 Task: Add a signature Maddie Scott containing With gratitude and sincere wishes, Maddie Scott to email address softage.6@softage.net and add a folder Legal agreements
Action: Mouse moved to (99, 106)
Screenshot: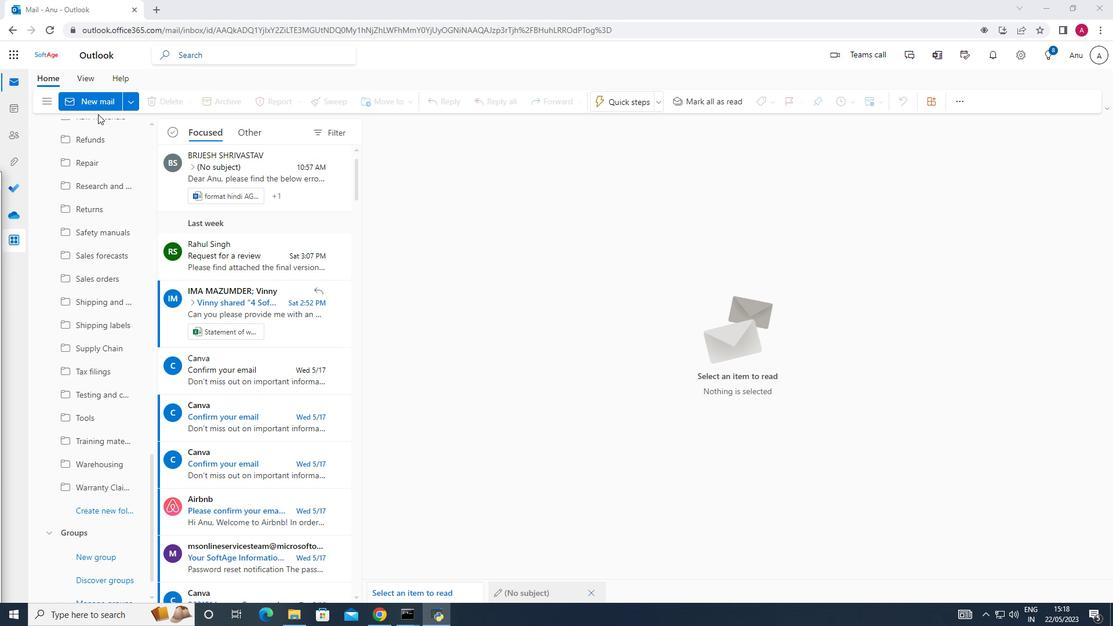 
Action: Mouse pressed left at (99, 106)
Screenshot: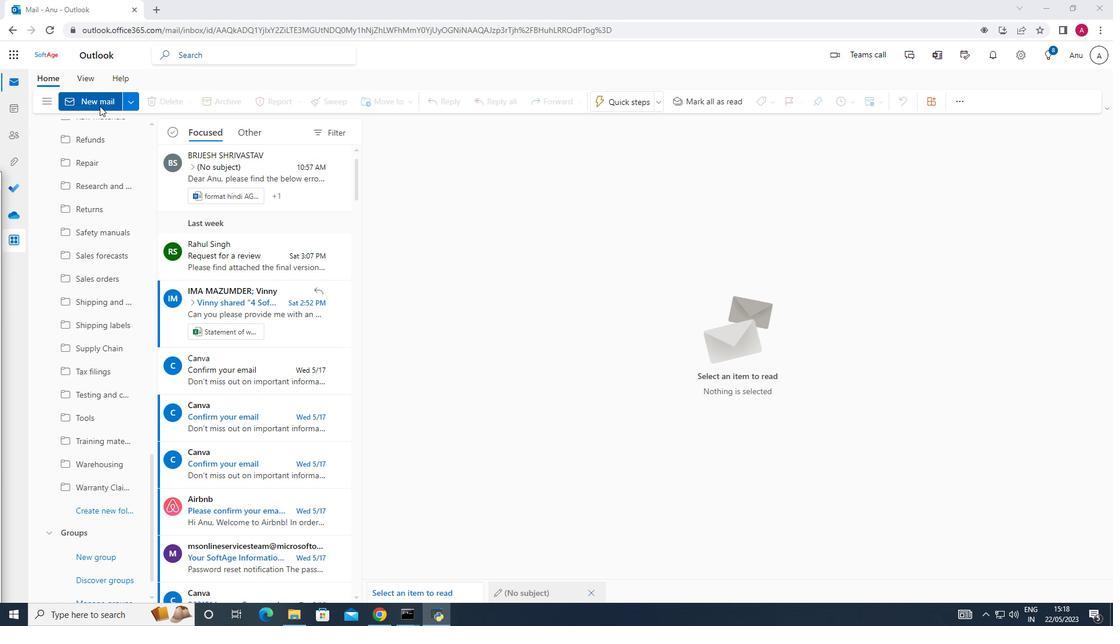 
Action: Mouse moved to (737, 103)
Screenshot: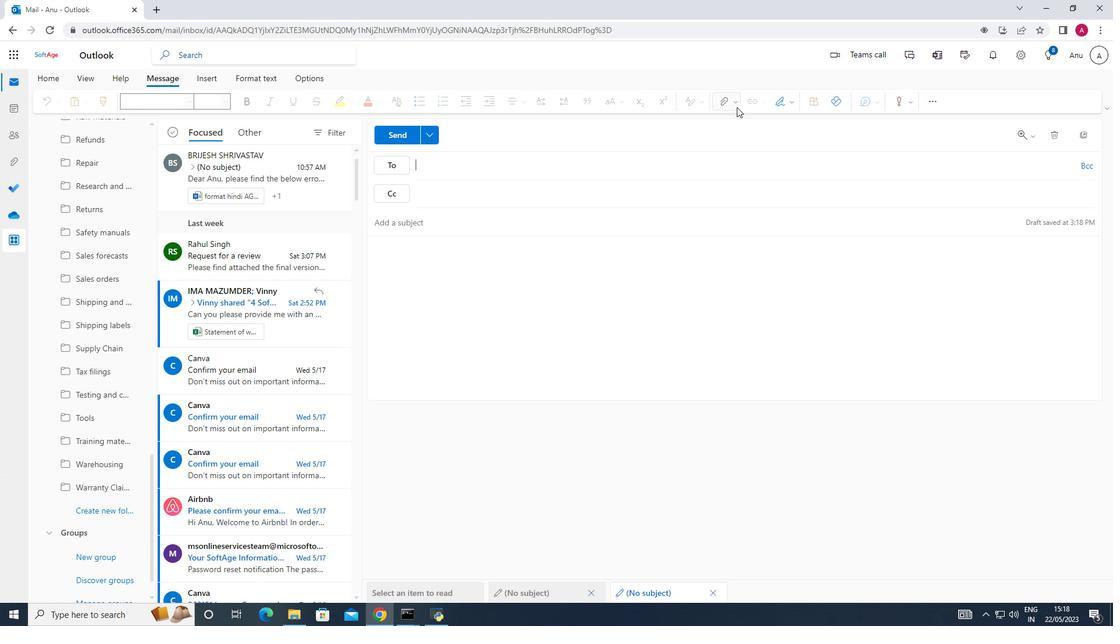 
Action: Mouse pressed left at (737, 103)
Screenshot: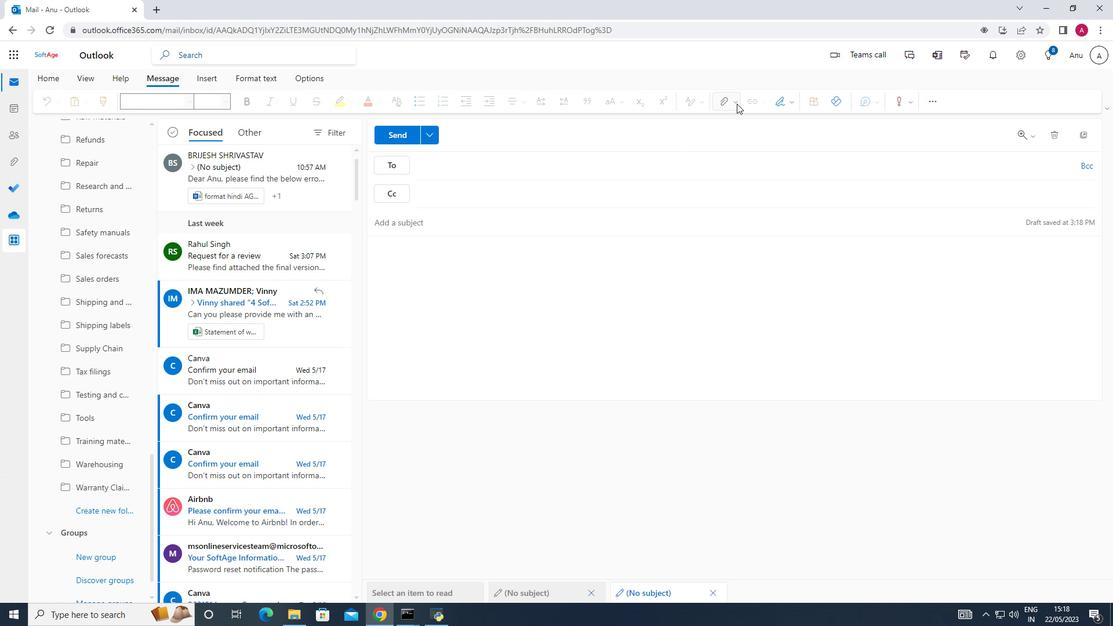 
Action: Mouse moved to (788, 103)
Screenshot: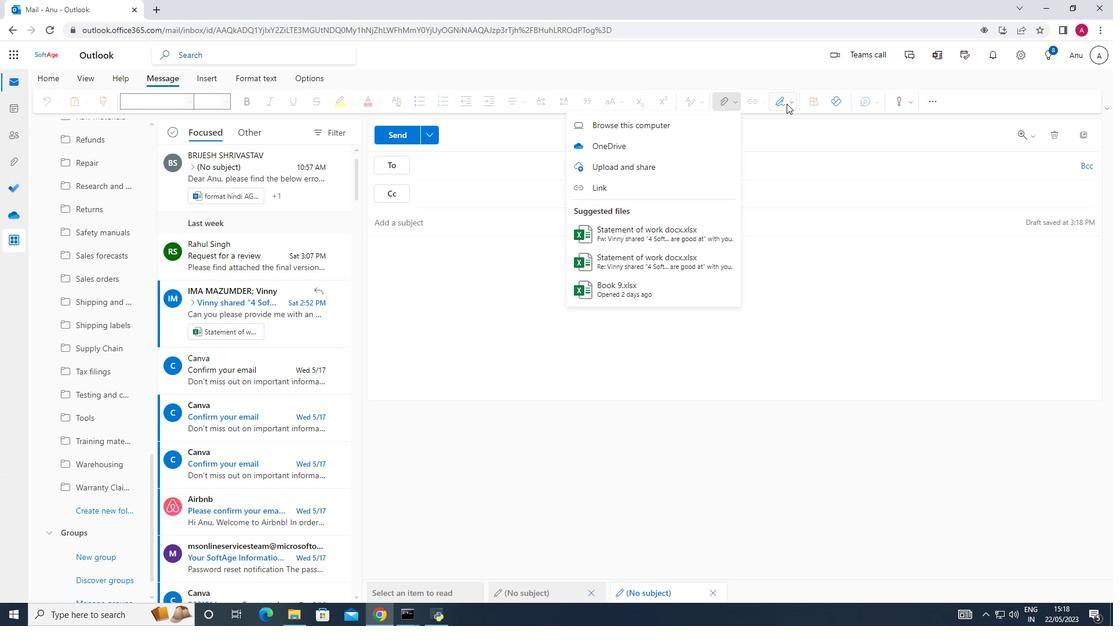 
Action: Mouse pressed left at (788, 103)
Screenshot: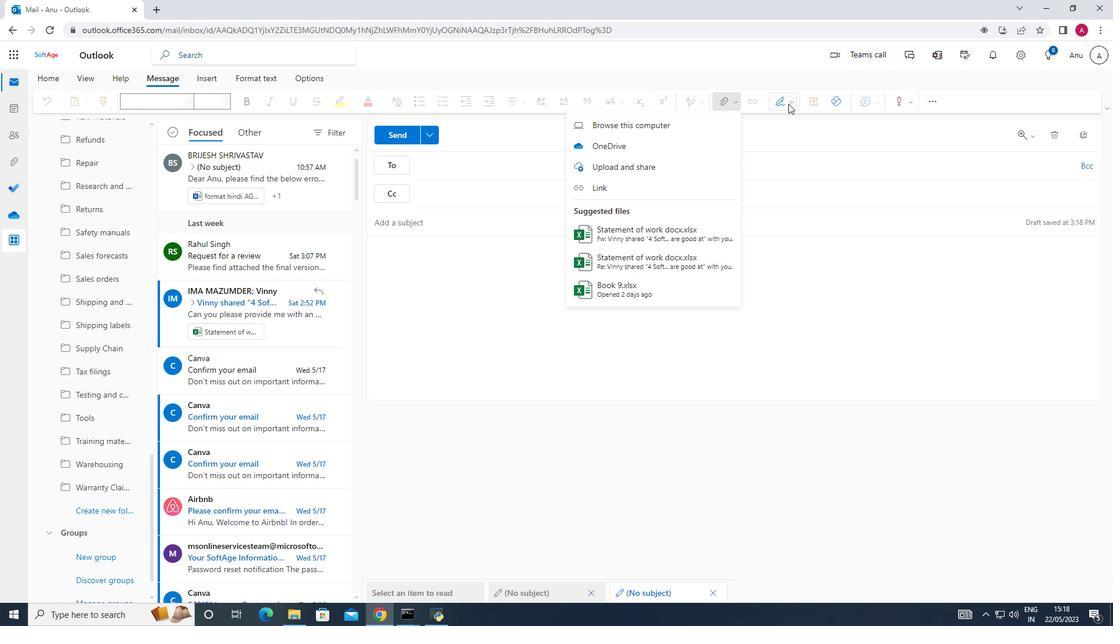 
Action: Mouse moved to (765, 150)
Screenshot: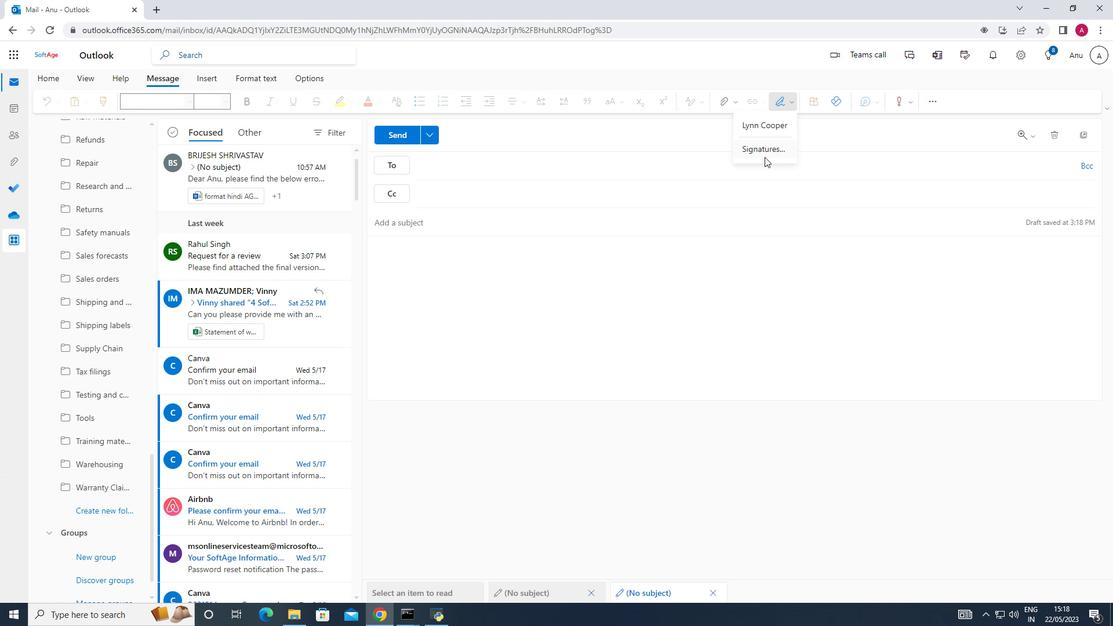 
Action: Mouse pressed left at (765, 150)
Screenshot: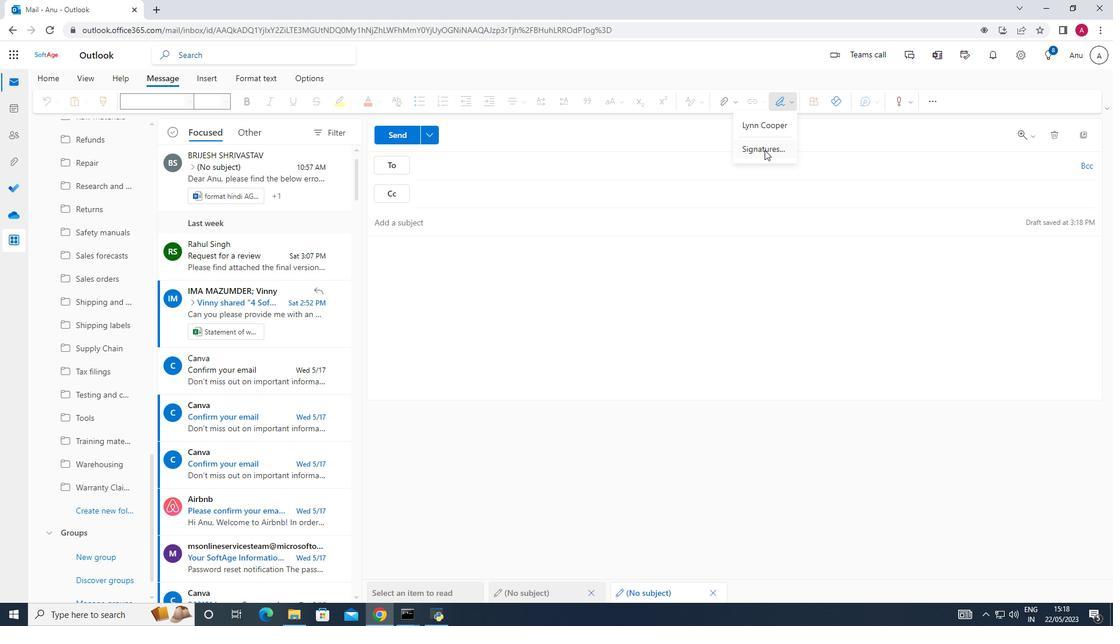 
Action: Mouse moved to (787, 197)
Screenshot: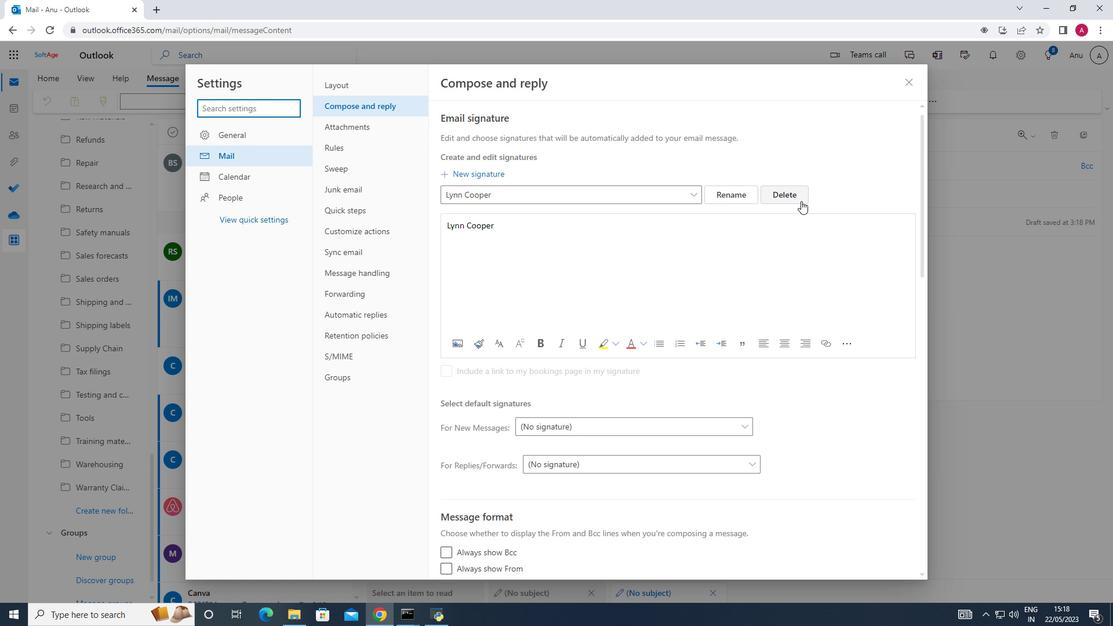 
Action: Mouse pressed left at (787, 197)
Screenshot: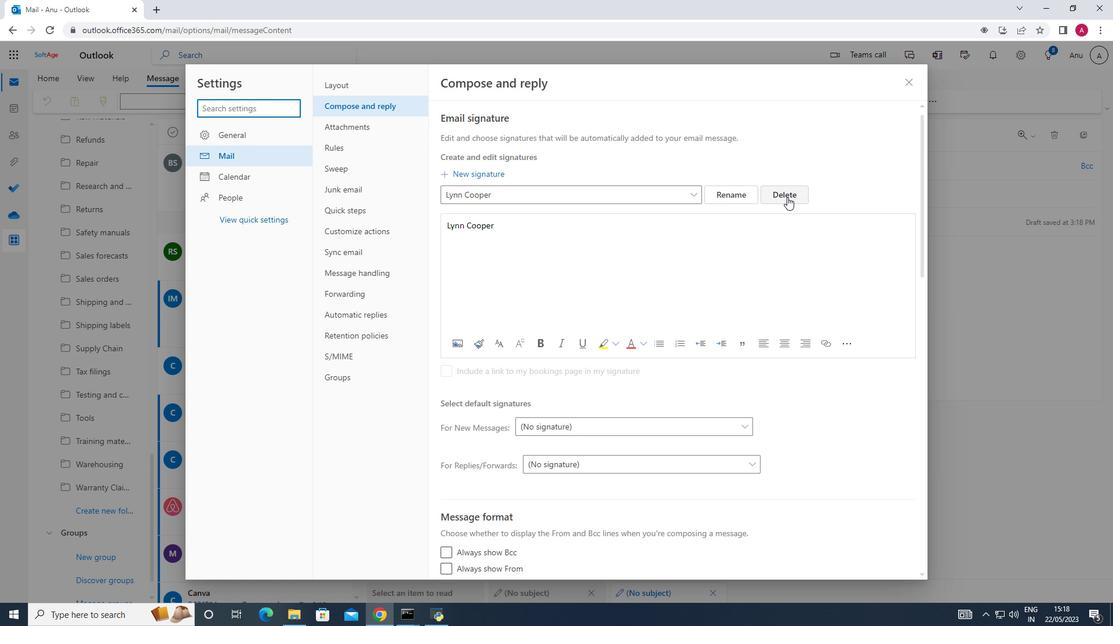 
Action: Mouse moved to (498, 193)
Screenshot: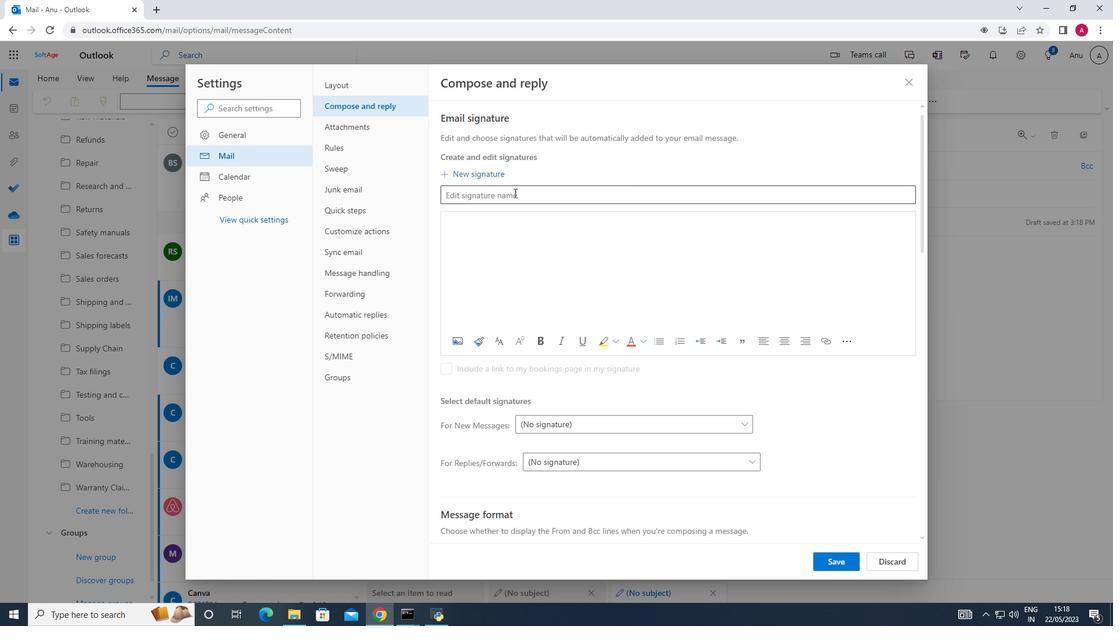 
Action: Mouse pressed left at (498, 193)
Screenshot: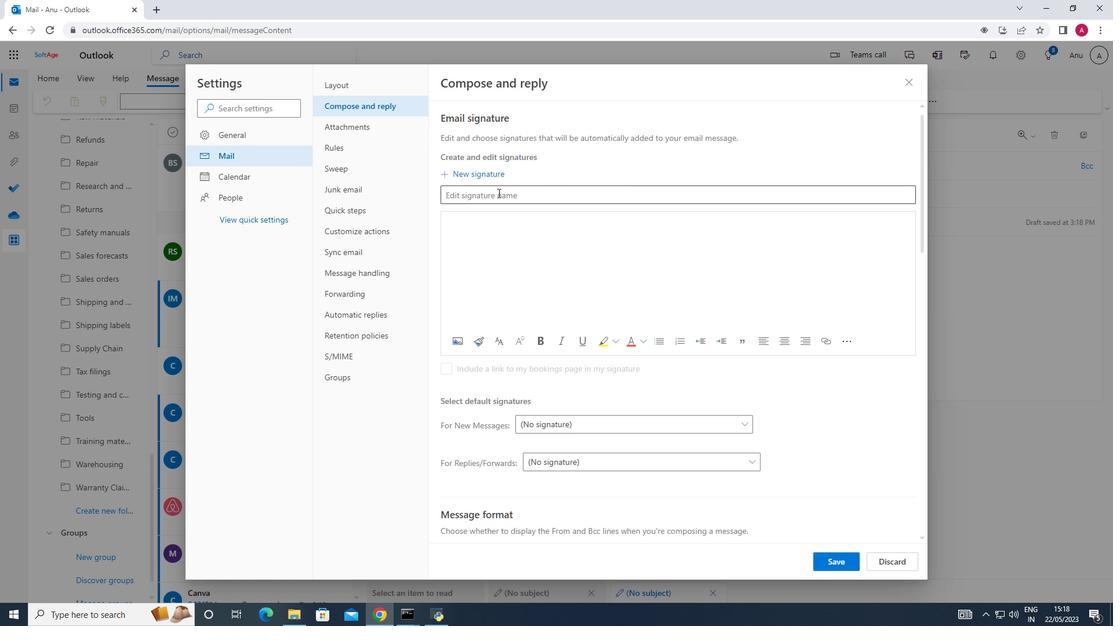 
Action: Key pressed <Key.shift_r><Key.shift_r>Maddie<Key.space><Key.shift>Scott
Screenshot: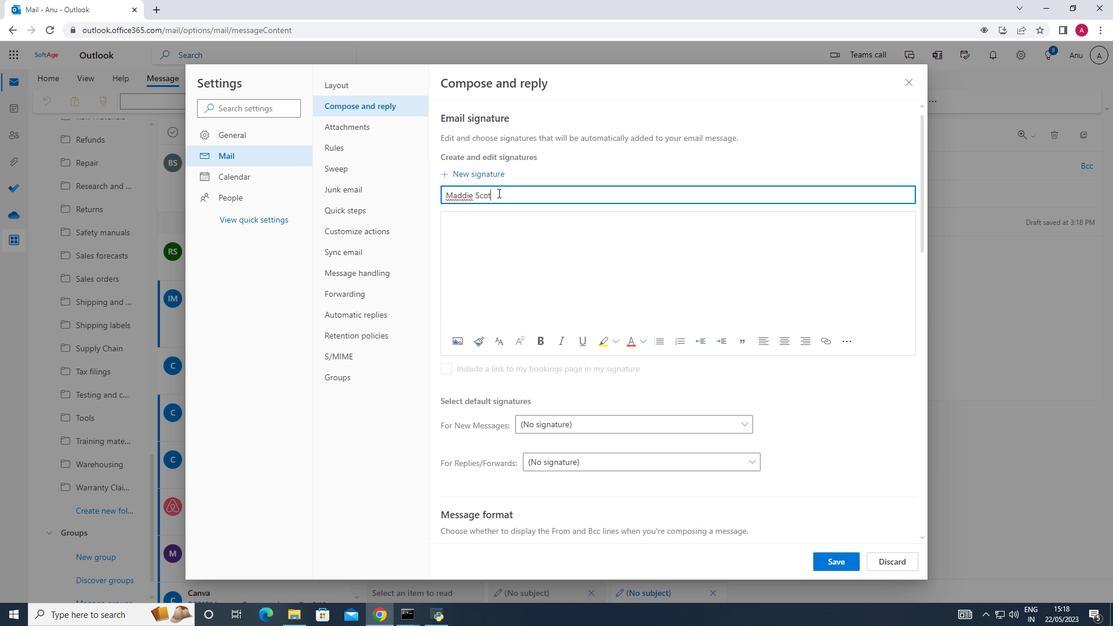 
Action: Mouse moved to (475, 214)
Screenshot: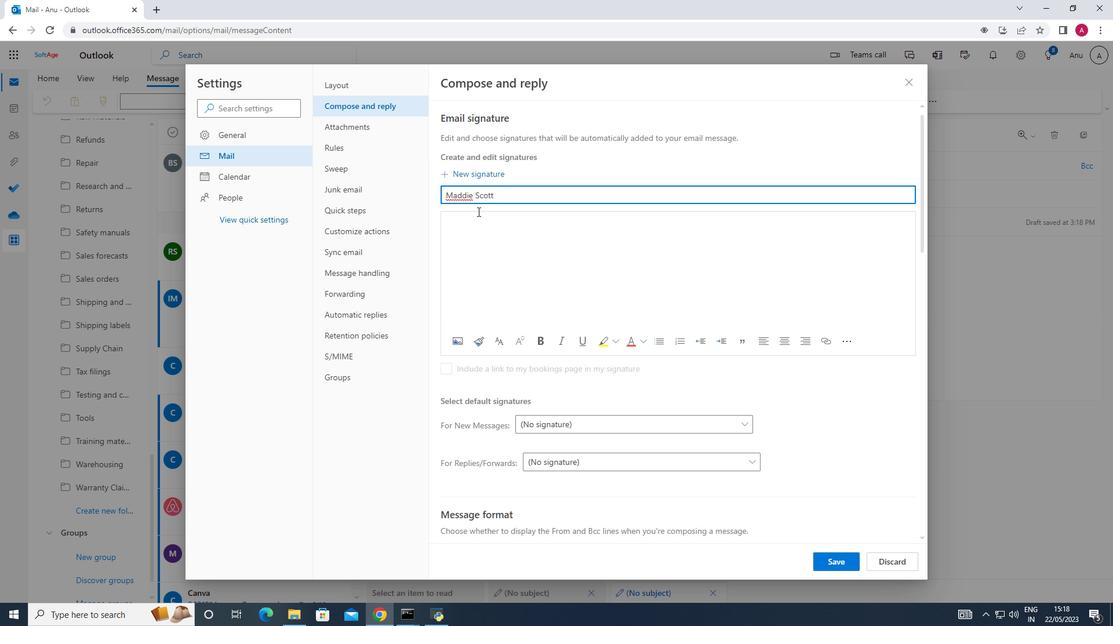 
Action: Mouse pressed left at (475, 214)
Screenshot: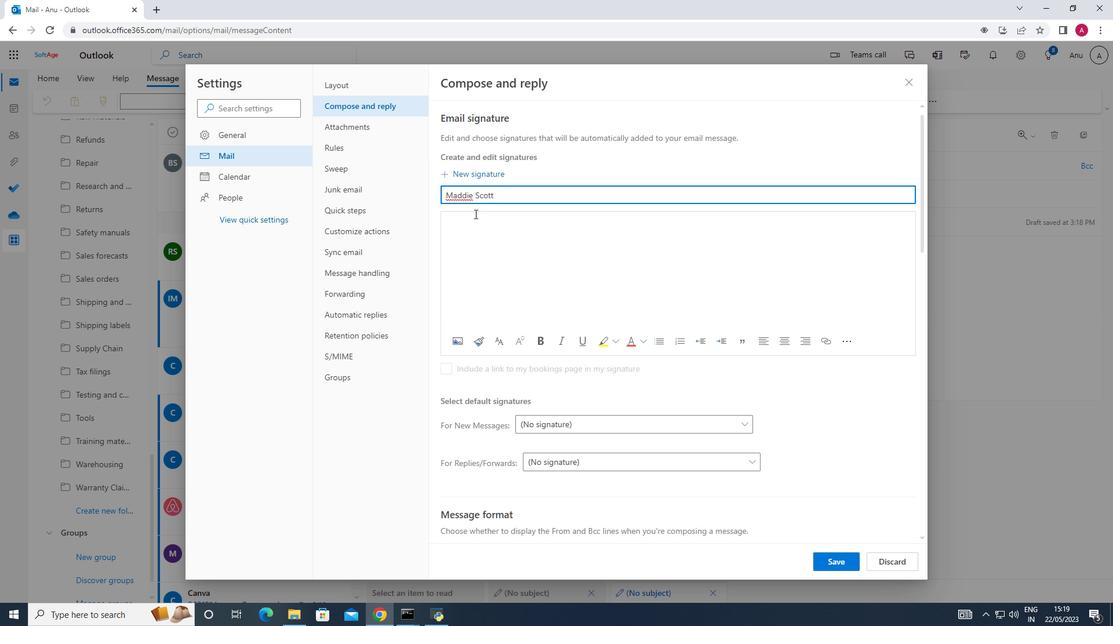 
Action: Key pressed <Key.shift_r>Maddie<Key.space><Key.shift><Key.shift><Key.shift>Scott
Screenshot: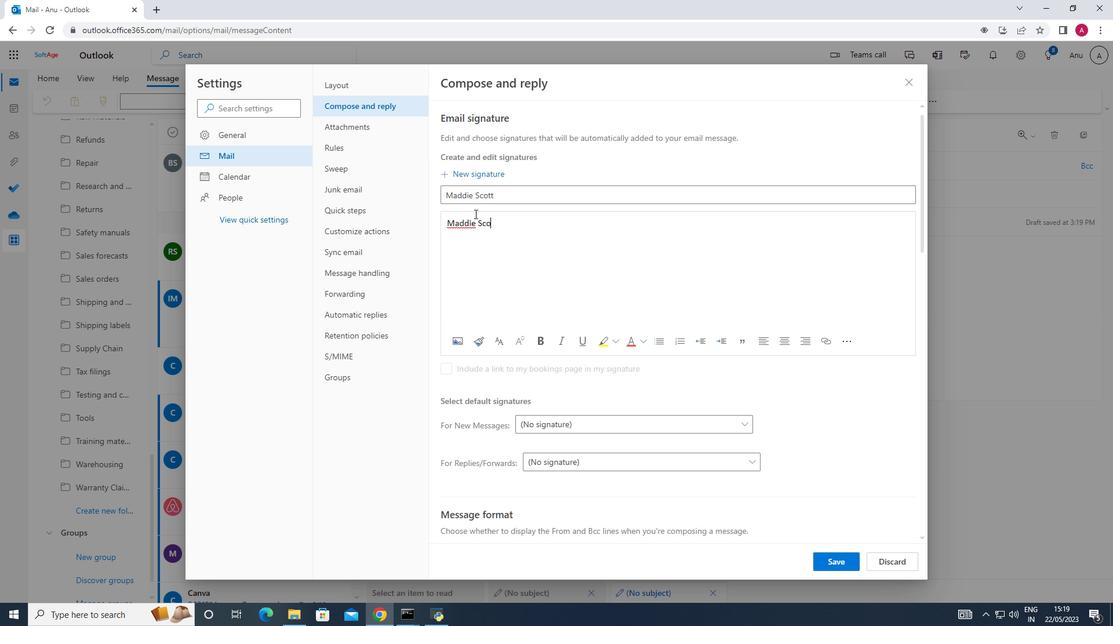 
Action: Mouse moved to (848, 563)
Screenshot: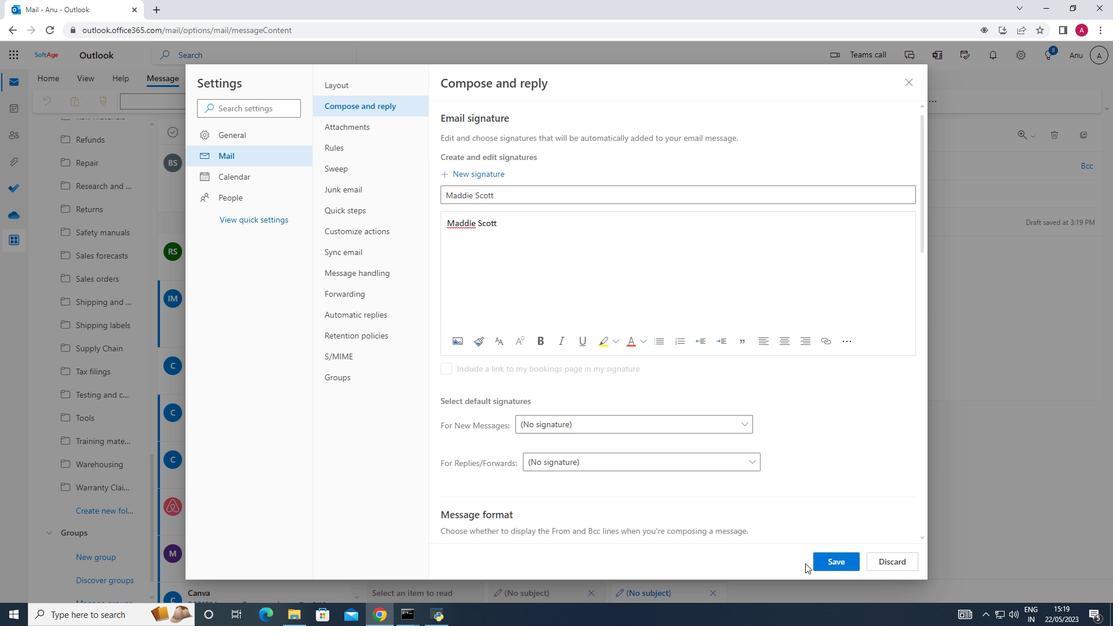 
Action: Mouse pressed left at (848, 563)
Screenshot: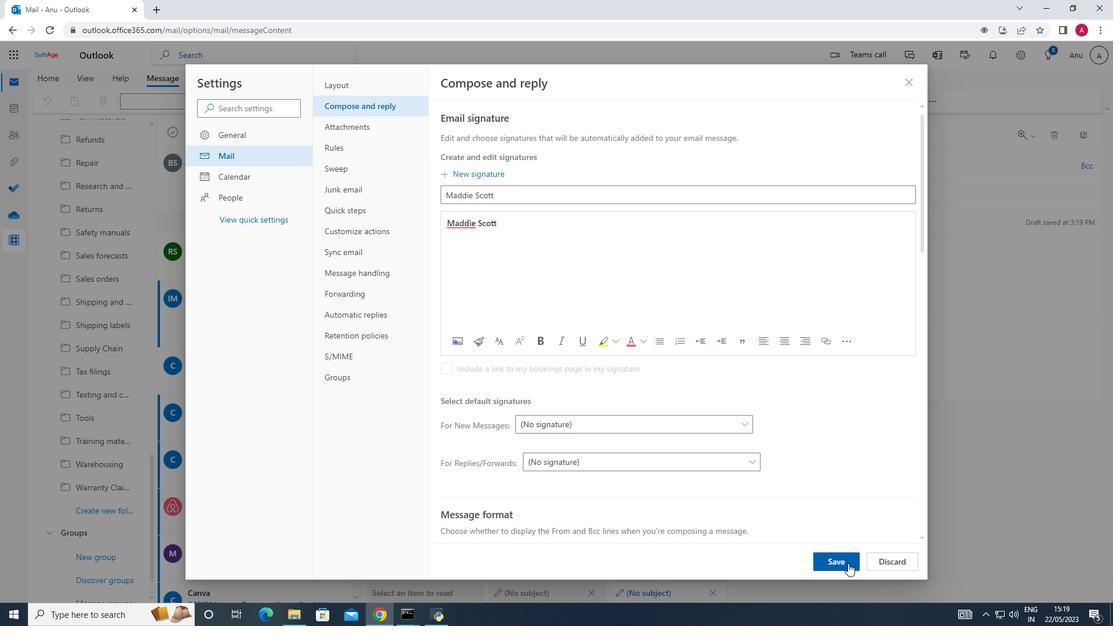 
Action: Mouse moved to (909, 74)
Screenshot: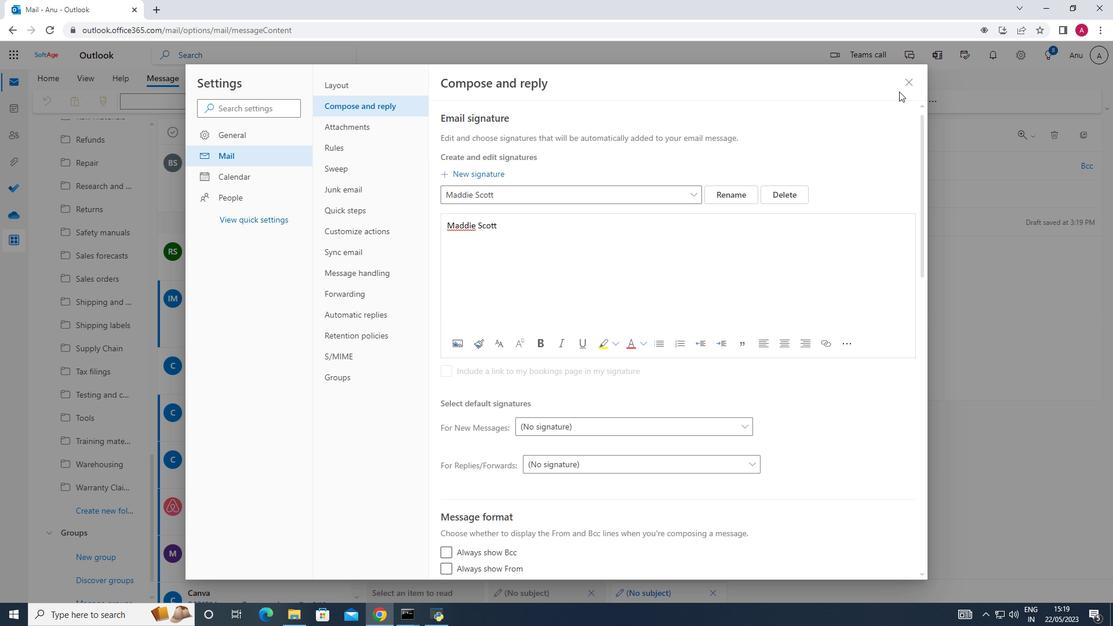 
Action: Mouse pressed left at (909, 74)
Screenshot: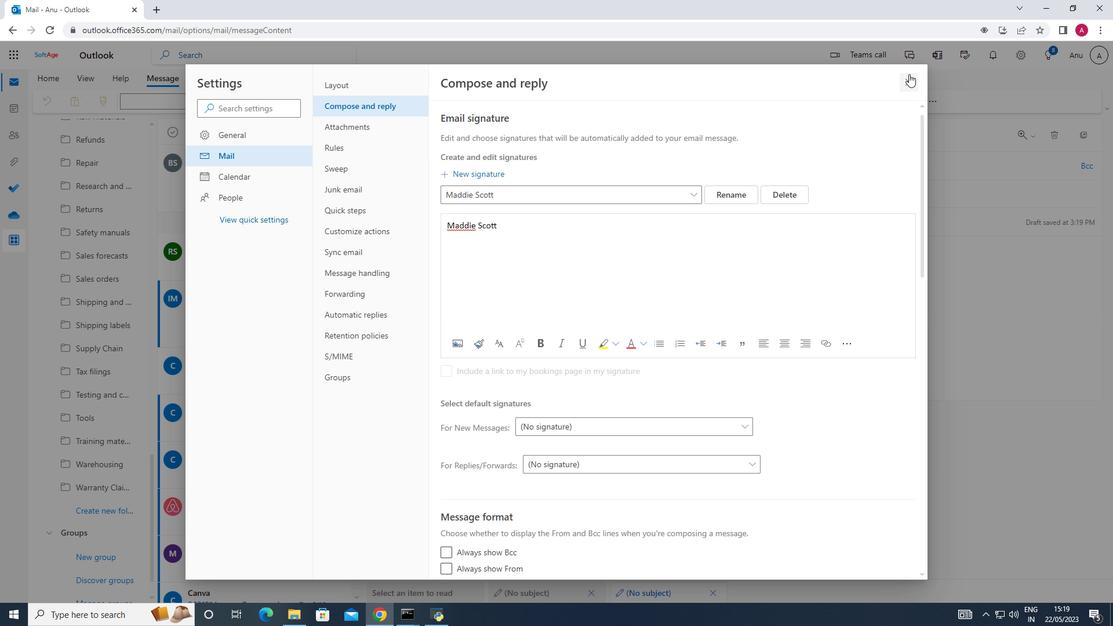 
Action: Mouse moved to (794, 100)
Screenshot: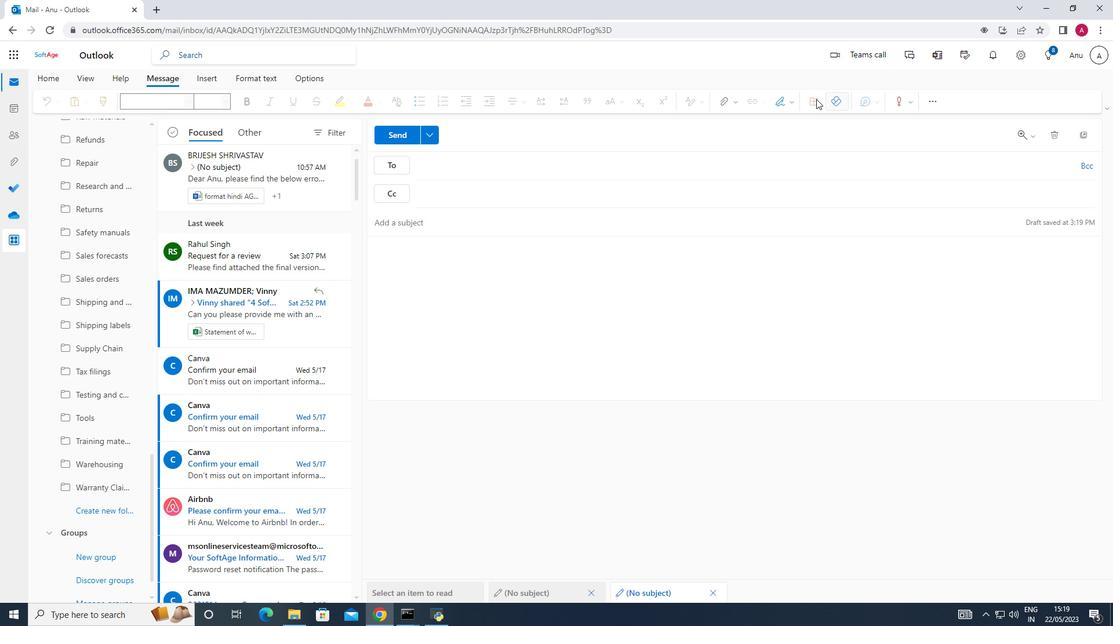 
Action: Mouse pressed left at (794, 100)
Screenshot: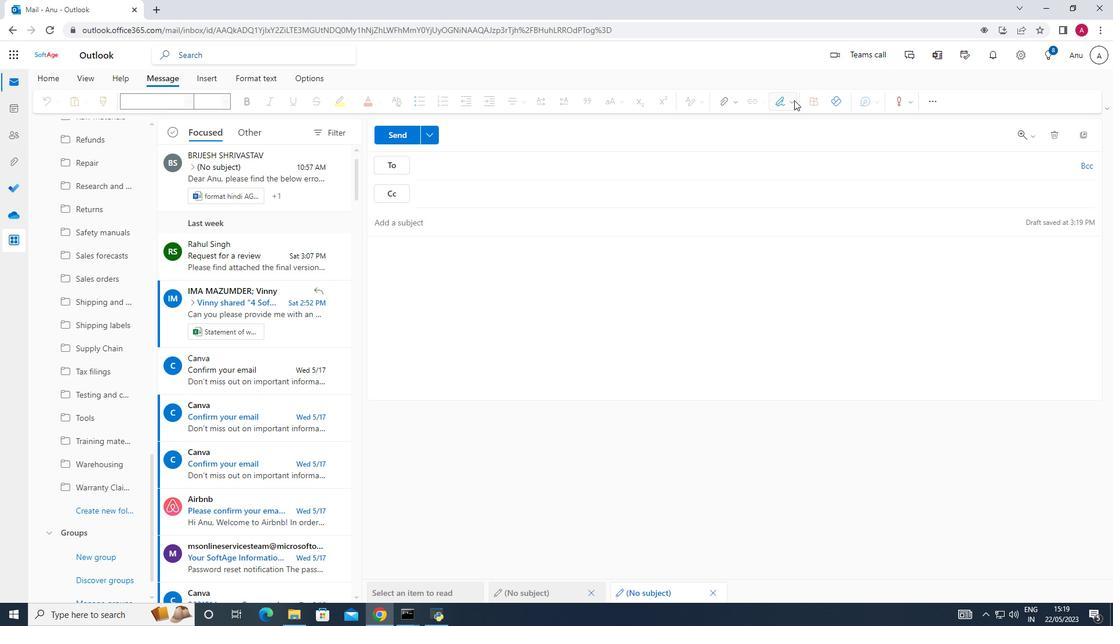 
Action: Mouse moved to (778, 126)
Screenshot: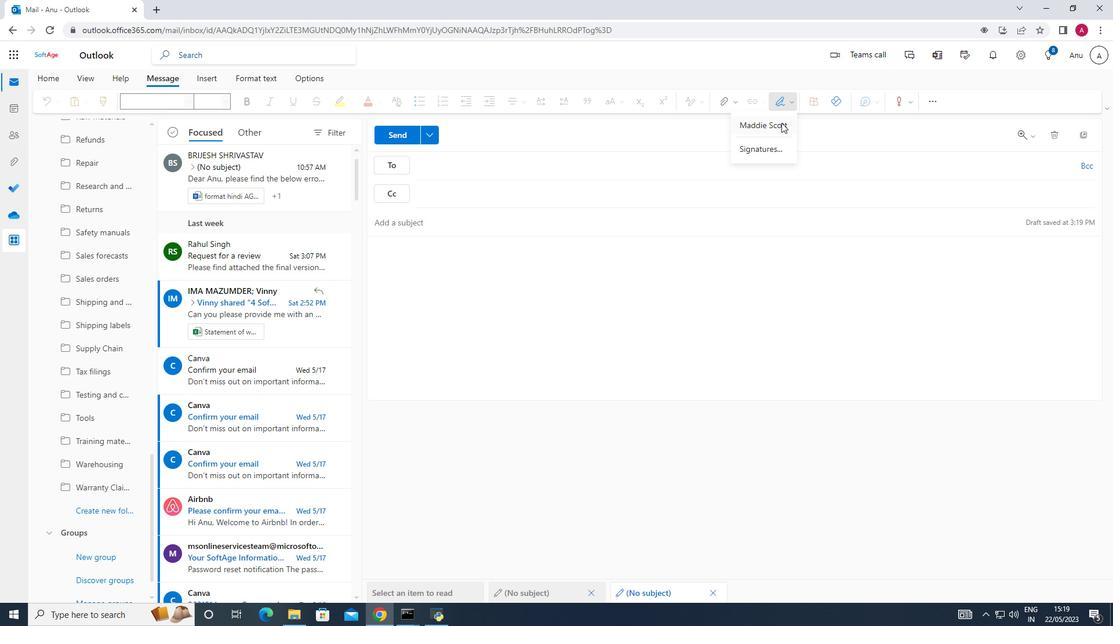 
Action: Mouse pressed left at (778, 126)
Screenshot: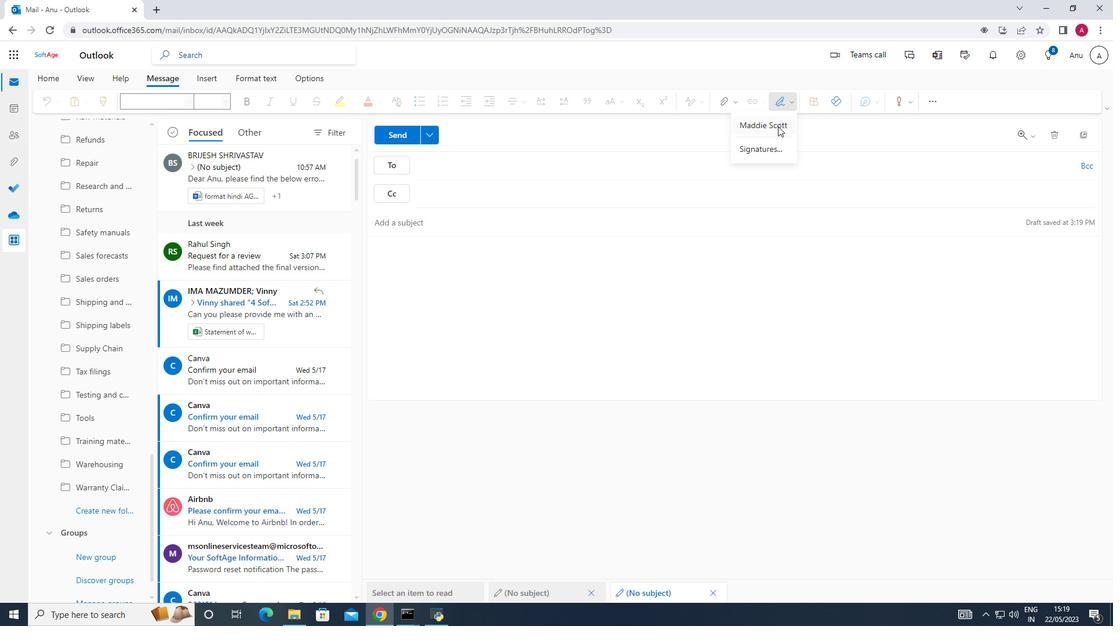 
Action: Mouse moved to (534, 198)
Screenshot: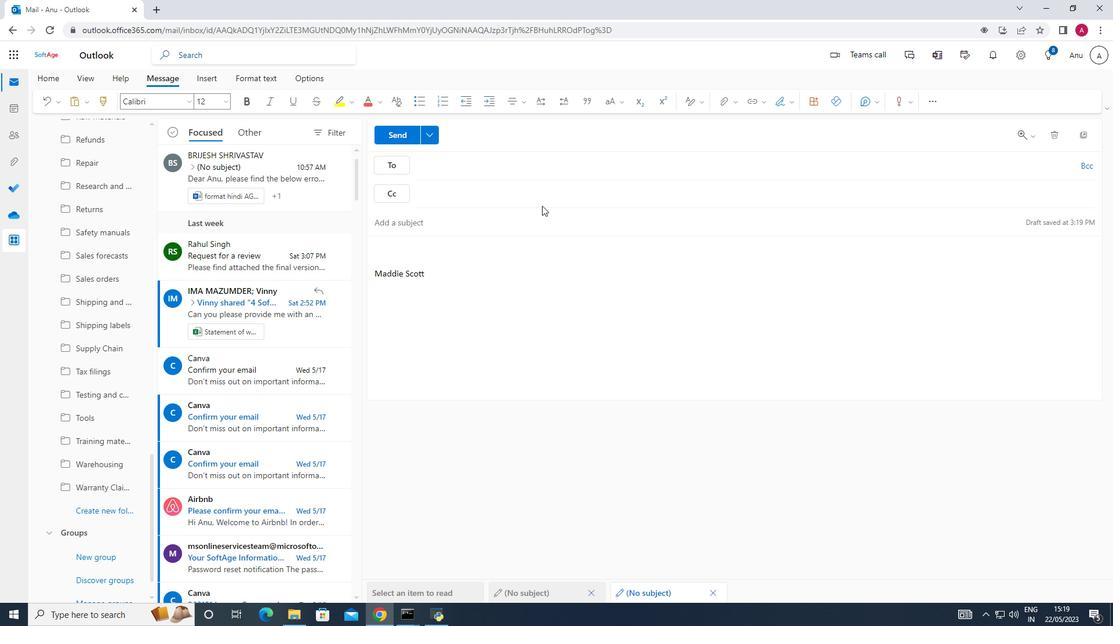 
Action: Key pressed <Key.shift><Key.shift><Key.shift><Key.shift><Key.shift><Key.shift><Key.shift><Key.shift><Key.shift><Key.shift><Key.shift><Key.shift><Key.shift><Key.shift><Key.shift><Key.shift><Key.shift><Key.shift><Key.shift><Key.shift><Key.shift><Key.shift><Key.shift><Key.shift><Key.shift><Key.shift><Key.shift><Key.shift><Key.shift><Key.shift><Key.shift>G<Key.backspace>gratitude<Key.space>and<Key.space>sincere<Key.space>wishes.
Screenshot: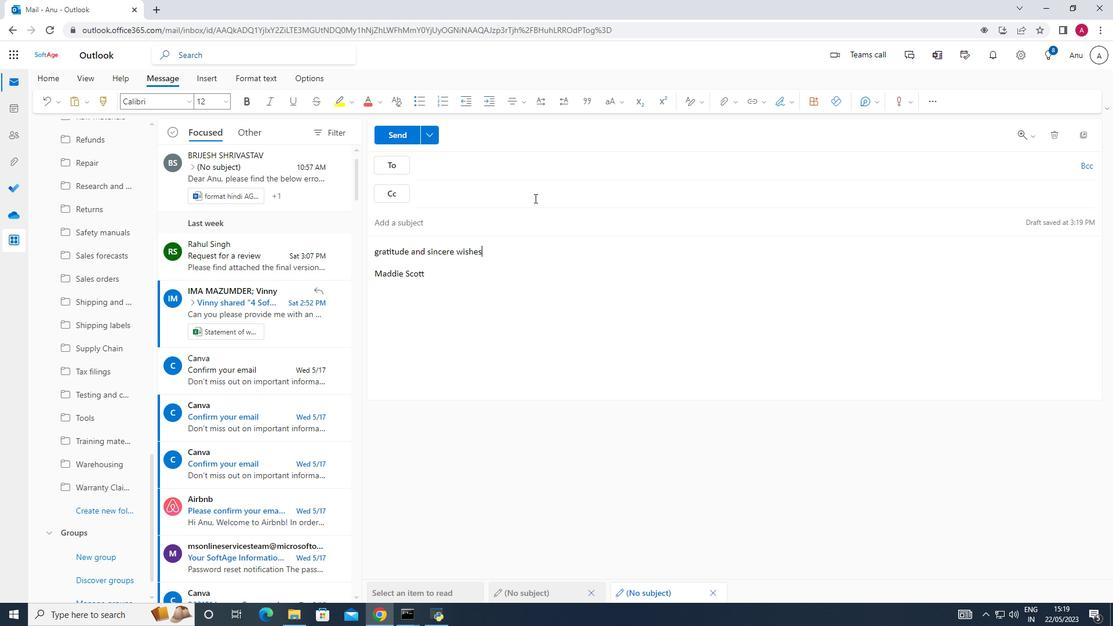 
Action: Mouse moved to (426, 165)
Screenshot: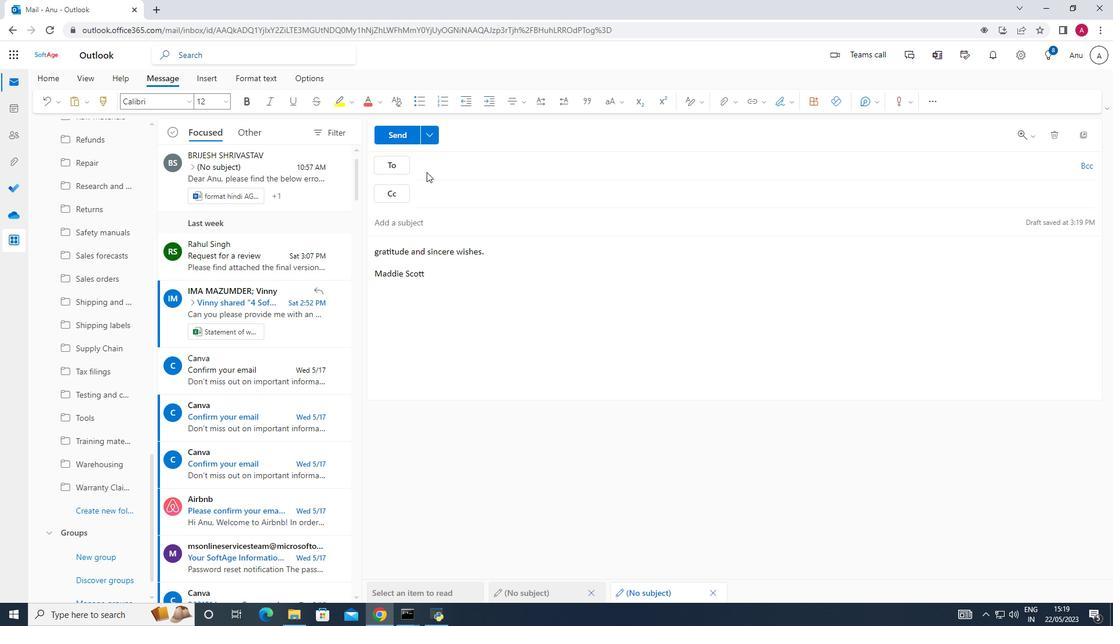 
Action: Mouse pressed left at (426, 165)
Screenshot: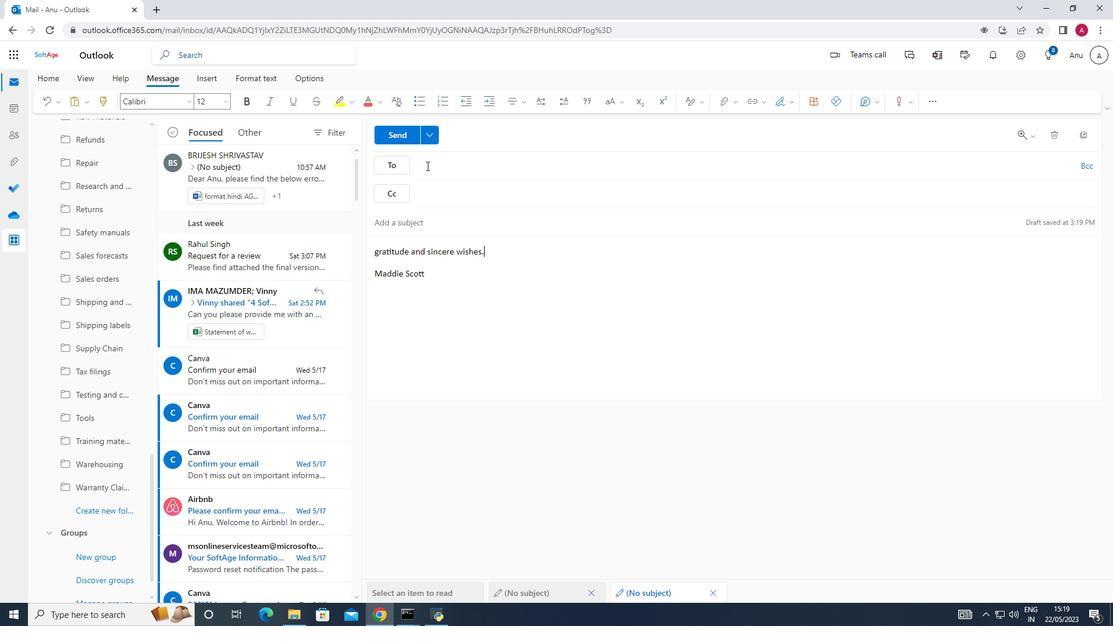 
Action: Key pressed softge.6<Key.shift>@softage,<Key.backspace>.<Key.backspace><Key.backspace><Key.backspace>softage
Screenshot: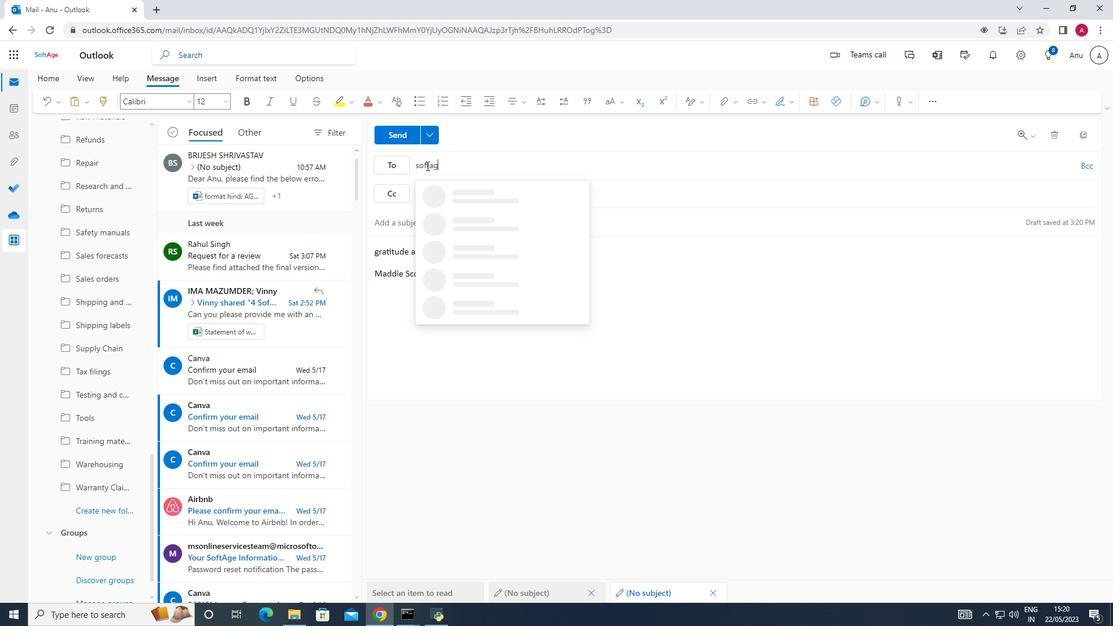 
Action: Mouse moved to (484, 201)
Screenshot: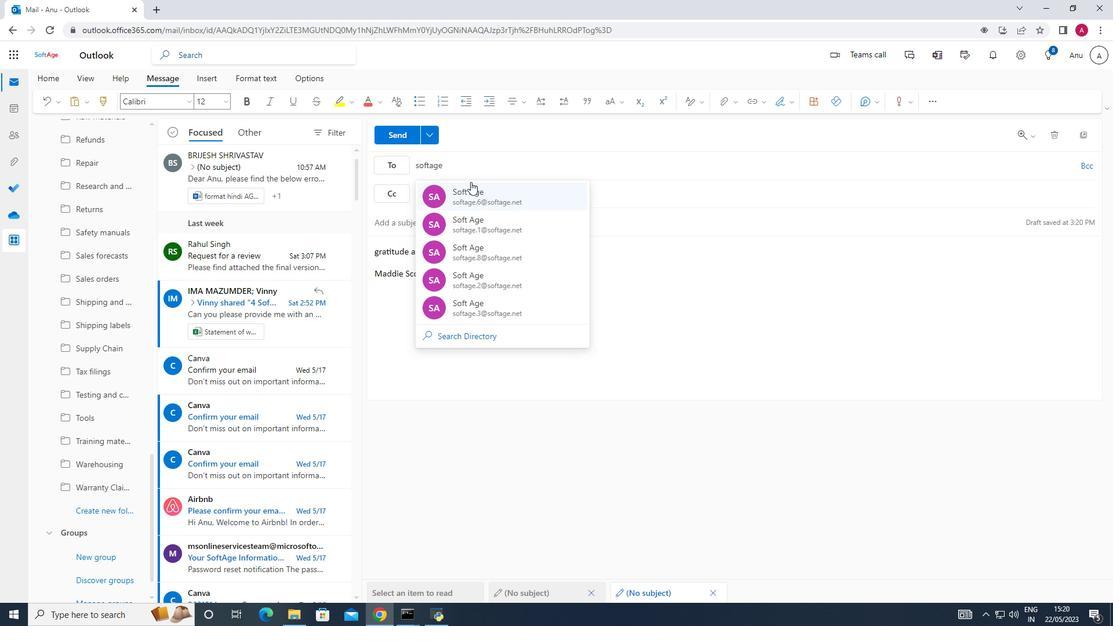 
Action: Mouse pressed left at (484, 201)
Screenshot: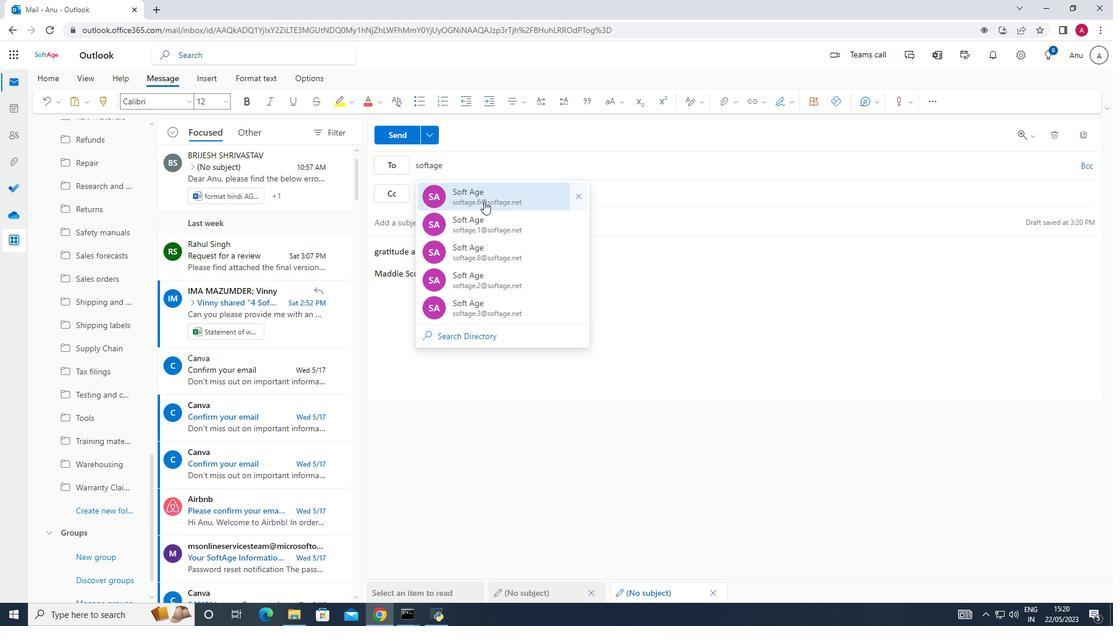 
Action: Mouse moved to (116, 504)
Screenshot: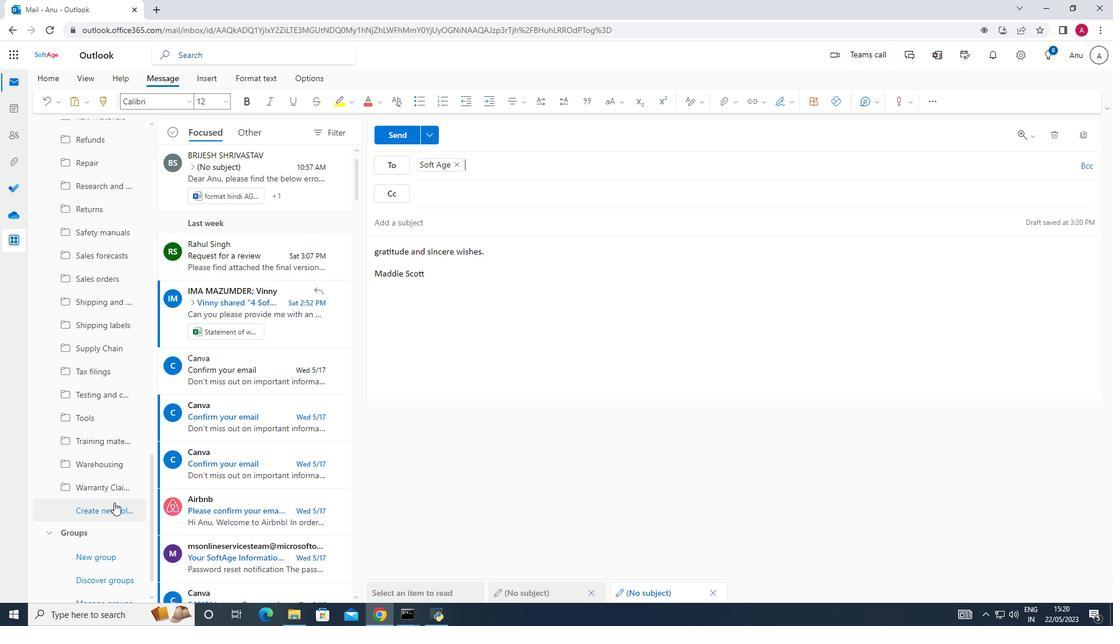 
Action: Mouse pressed left at (116, 504)
Screenshot: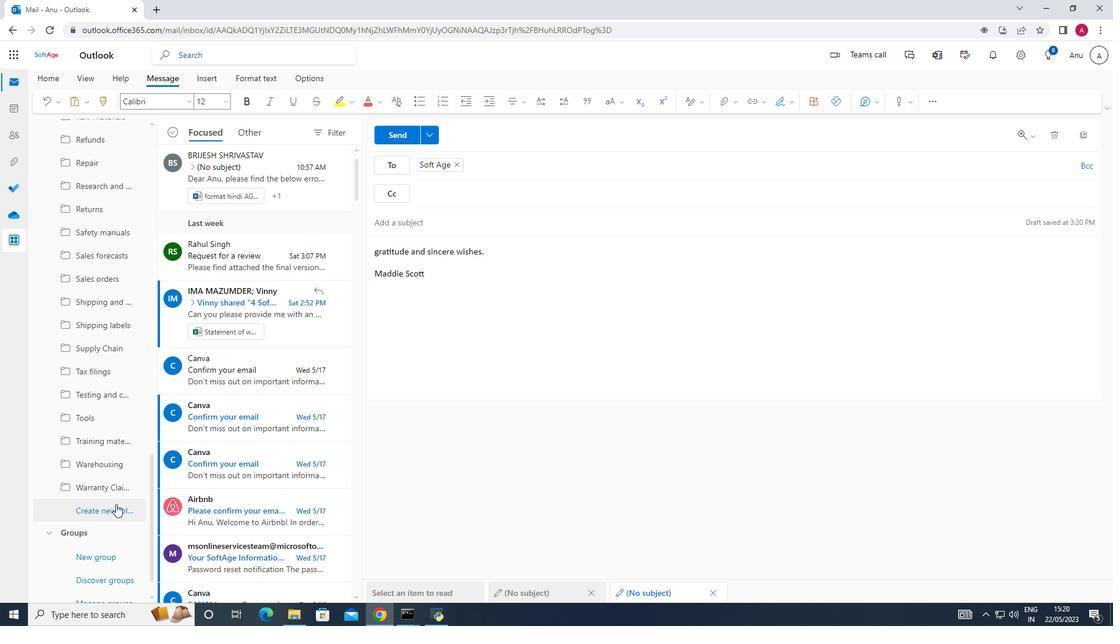 
Action: Mouse moved to (101, 510)
Screenshot: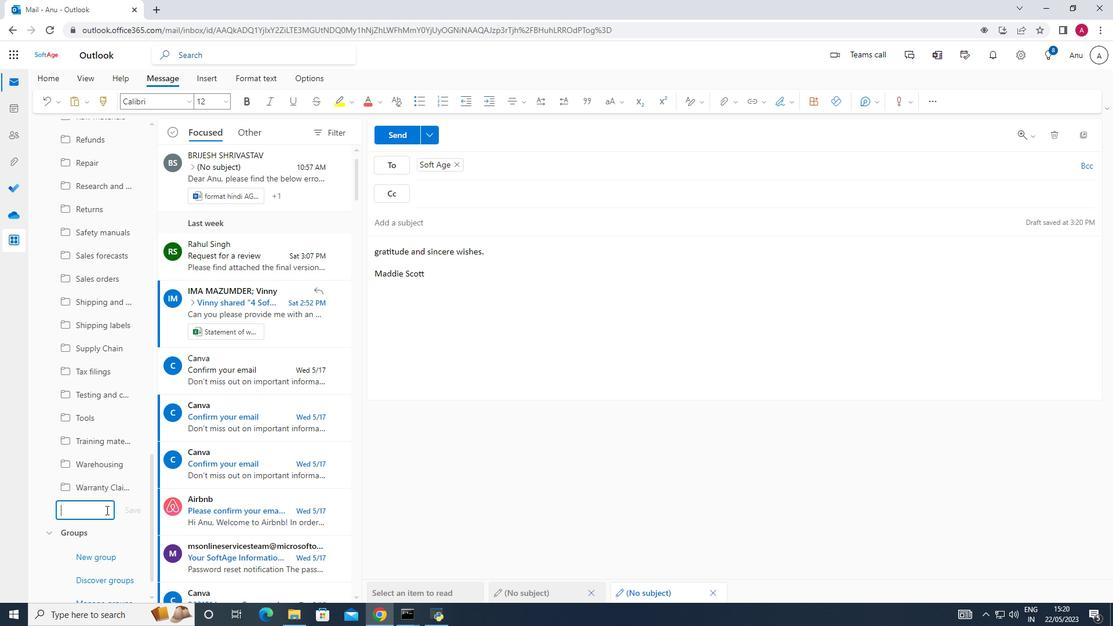 
Action: Key pressed <Key.shift_r>Legal<Key.space>agreements
Screenshot: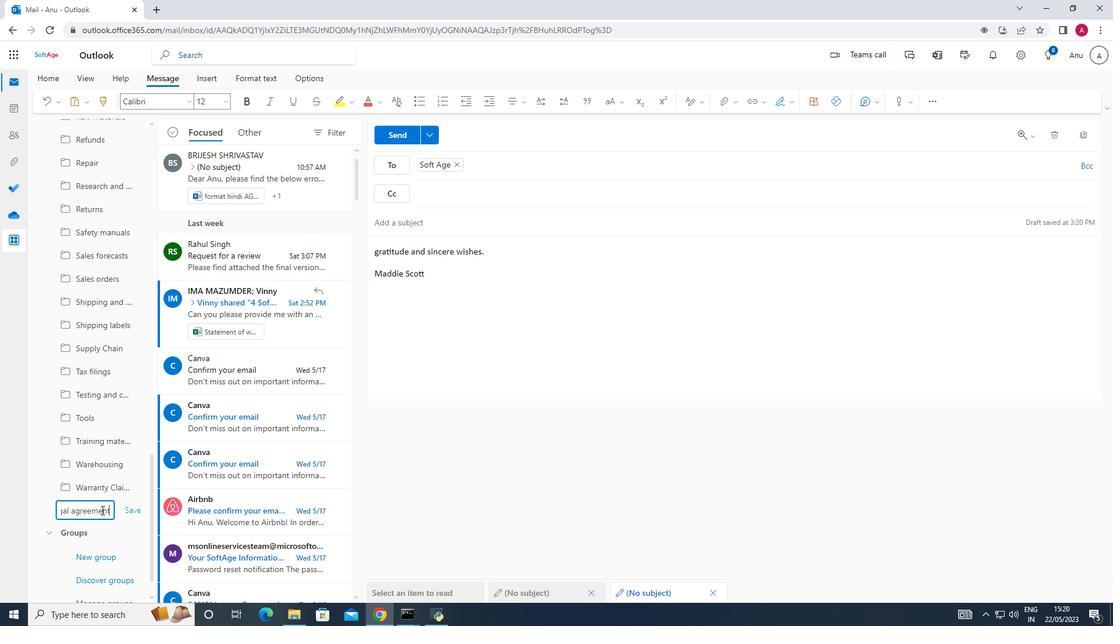 
Action: Mouse moved to (132, 514)
Screenshot: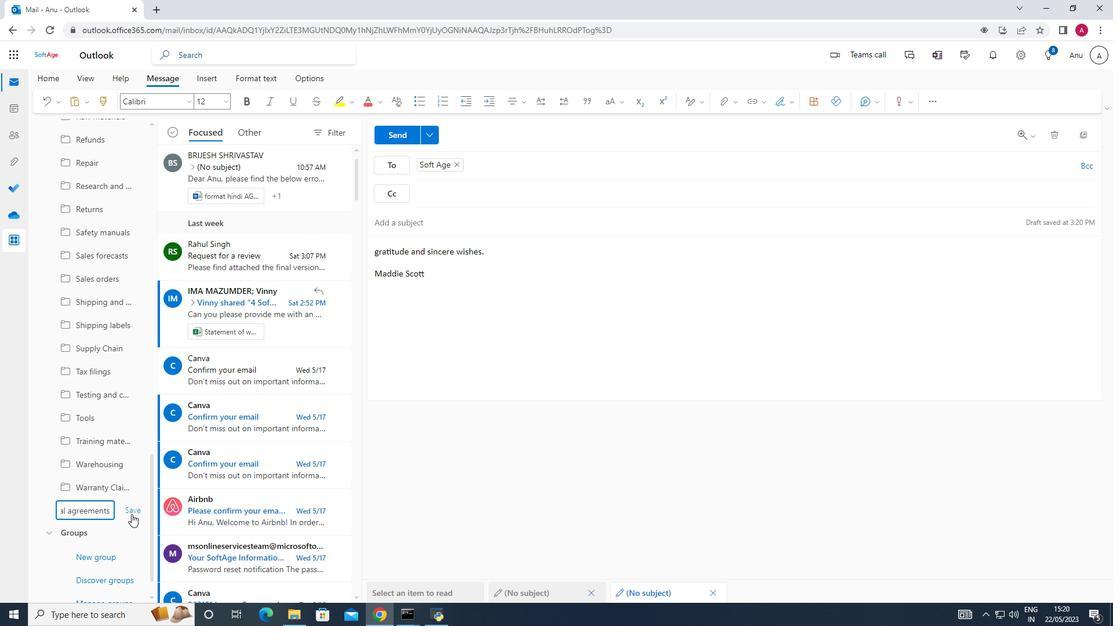 
Action: Mouse pressed left at (132, 514)
Screenshot: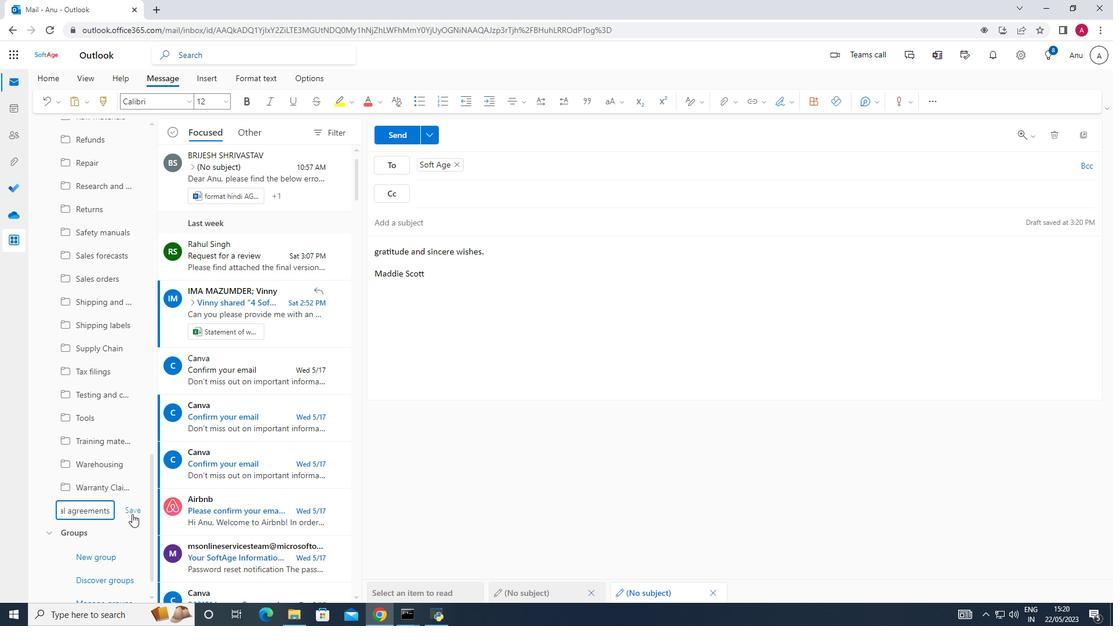 
Action: Mouse moved to (400, 134)
Screenshot: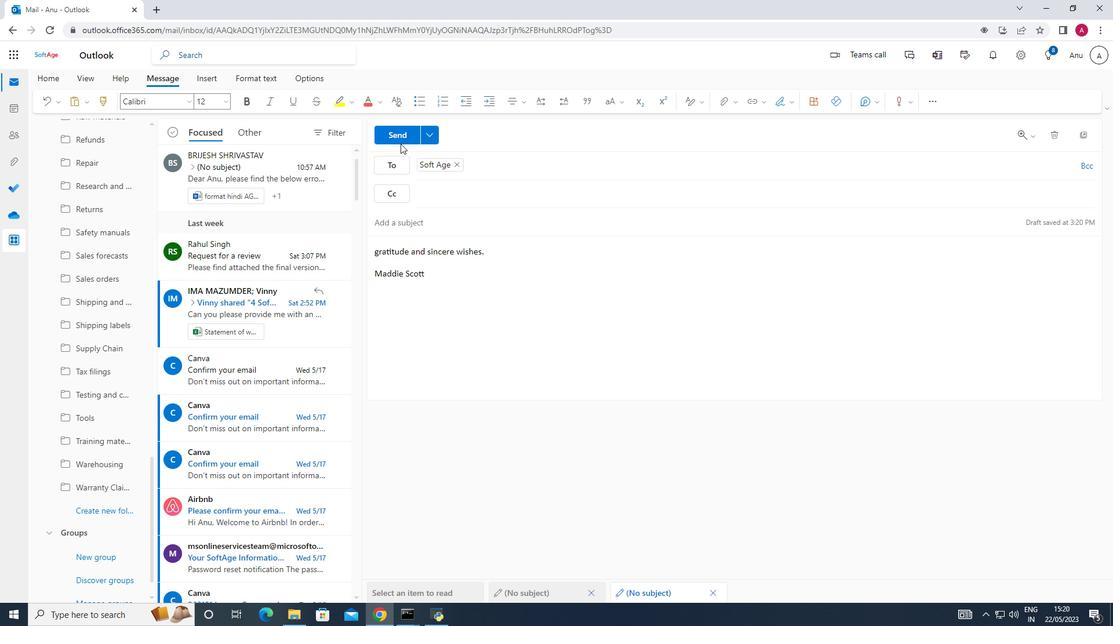 
Action: Mouse pressed left at (400, 134)
Screenshot: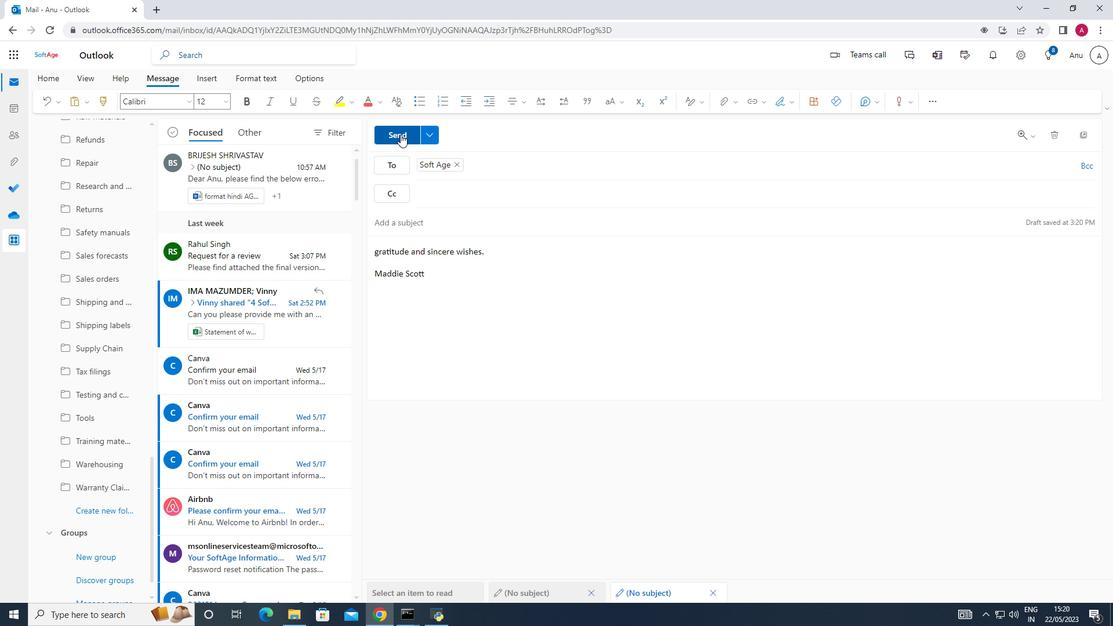 
Action: Mouse moved to (544, 350)
Screenshot: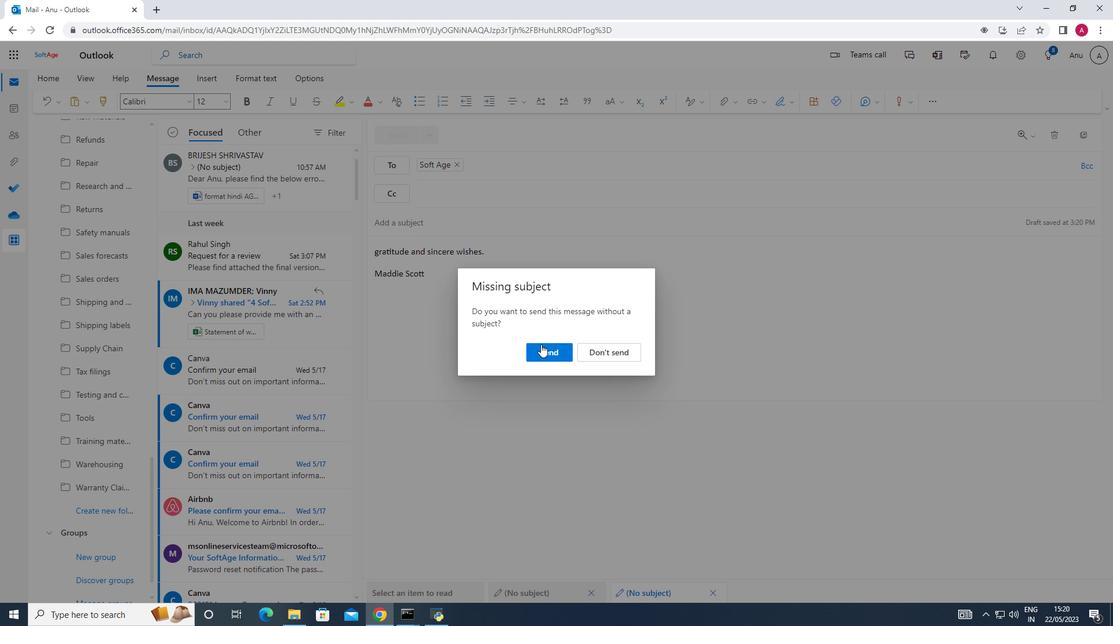 
Action: Mouse pressed left at (544, 350)
Screenshot: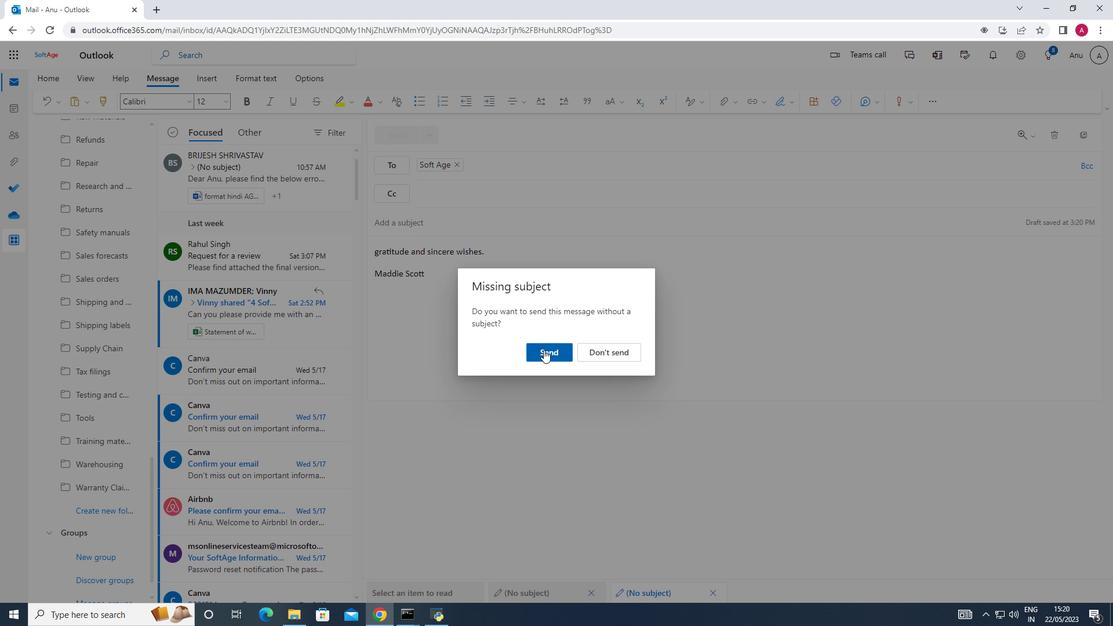 
